 Task: Copy card to any list.
Action: Mouse pressed left at (716, 210)
Screenshot: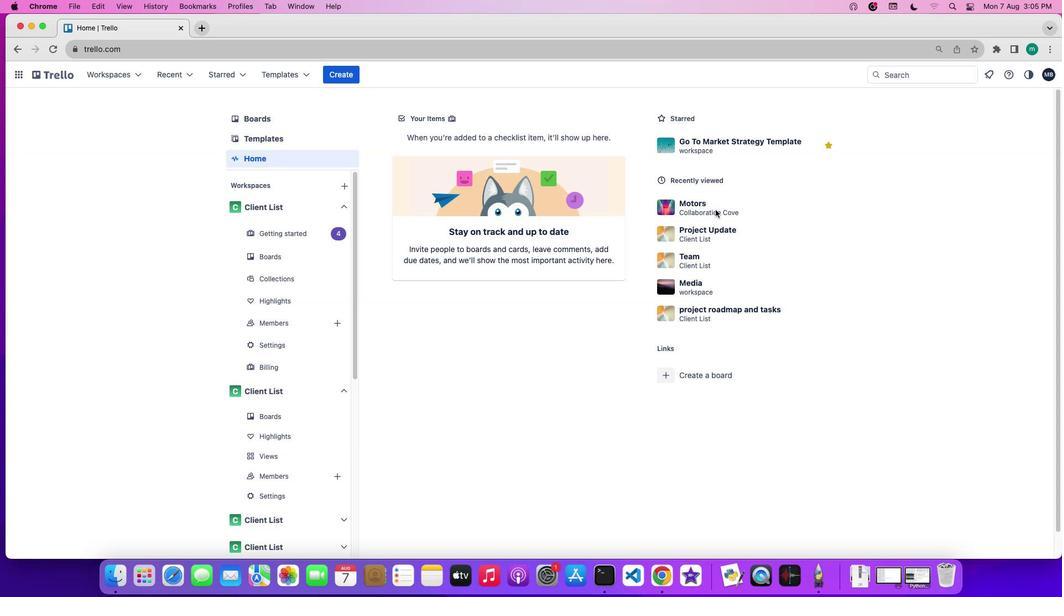 
Action: Mouse pressed left at (716, 210)
Screenshot: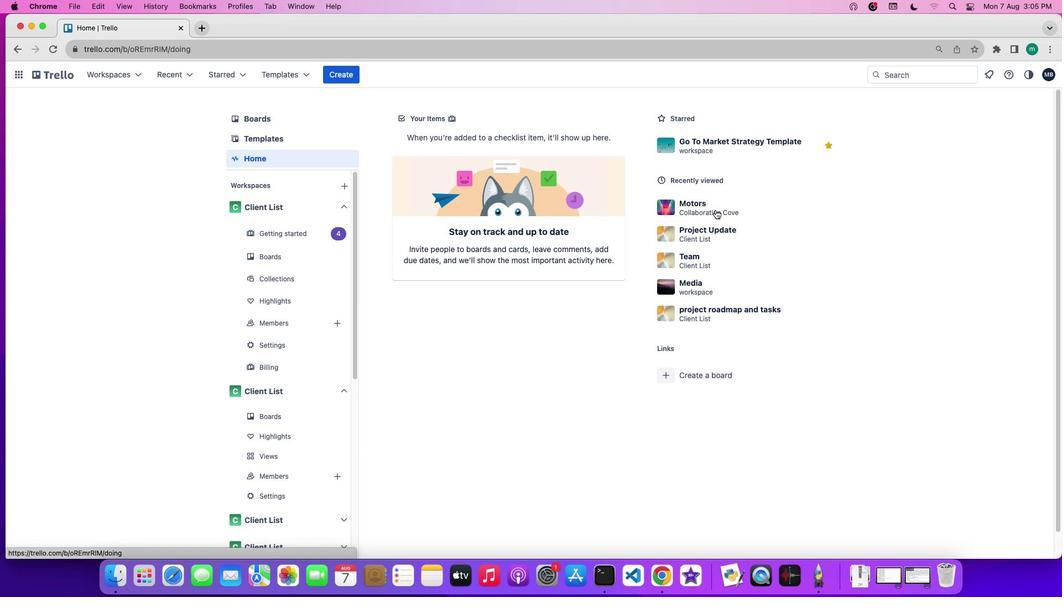 
Action: Mouse moved to (38, 254)
Screenshot: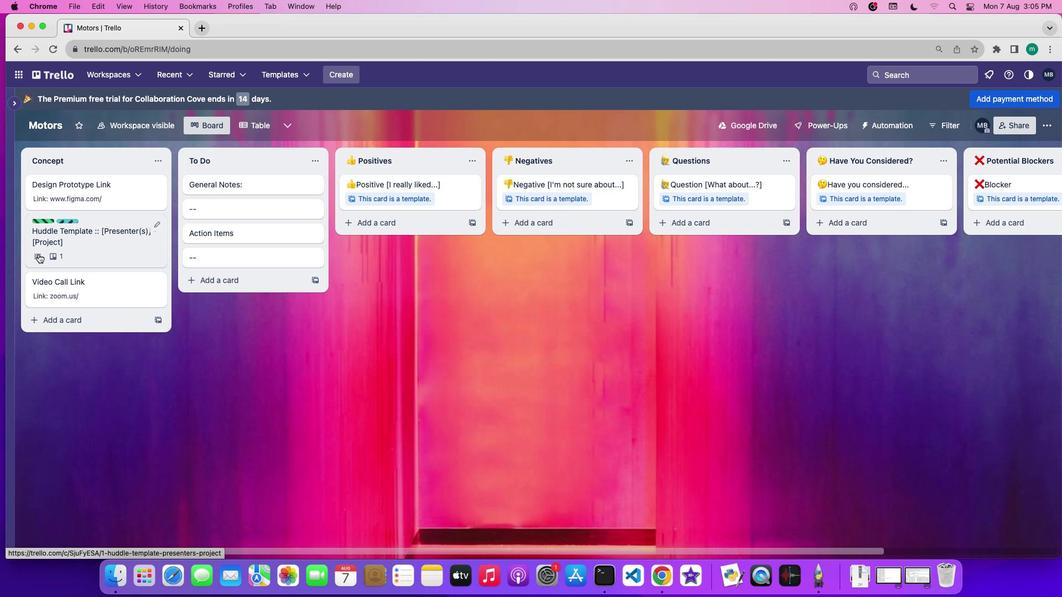 
Action: Mouse pressed left at (38, 254)
Screenshot: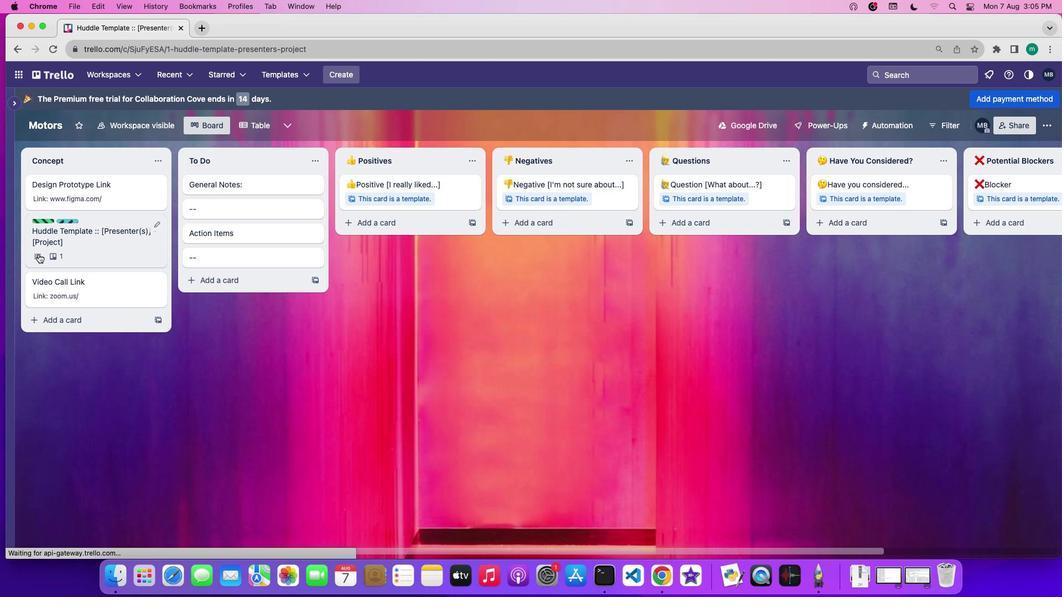 
Action: Mouse moved to (707, 400)
Screenshot: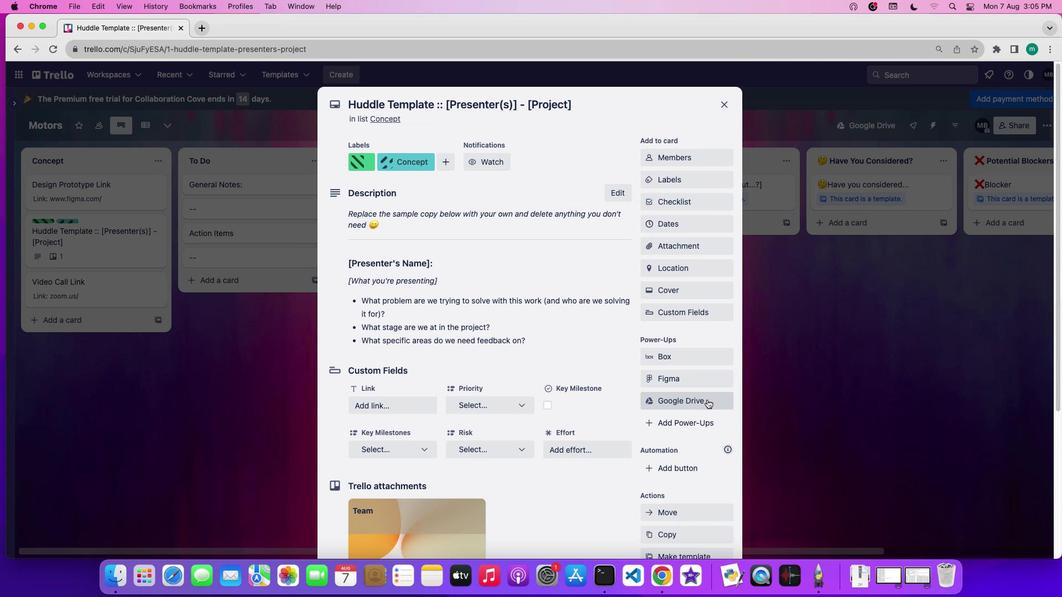 
Action: Mouse scrolled (707, 400) with delta (0, 0)
Screenshot: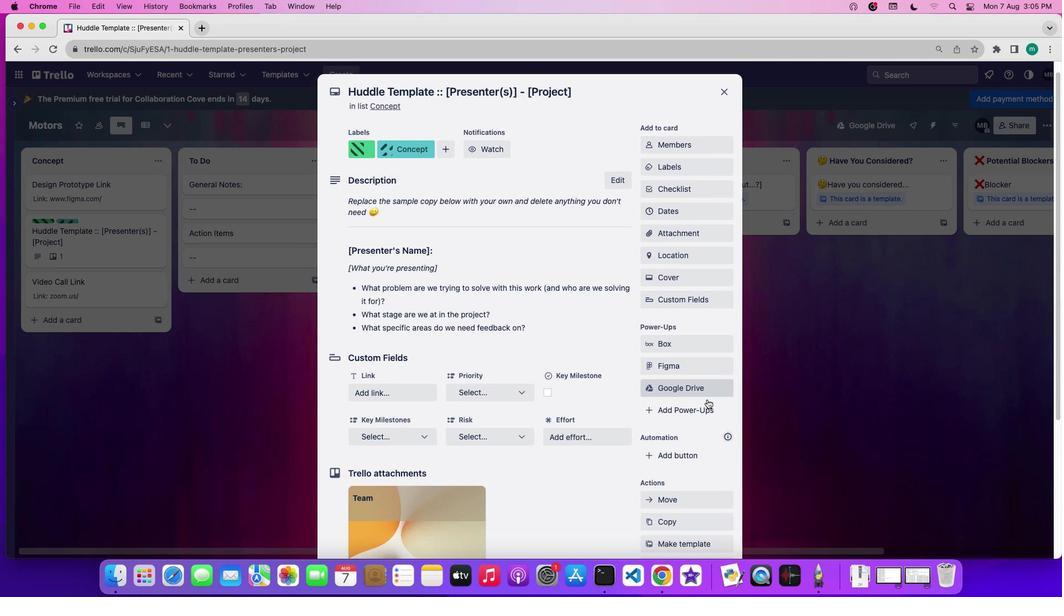 
Action: Mouse scrolled (707, 400) with delta (0, 0)
Screenshot: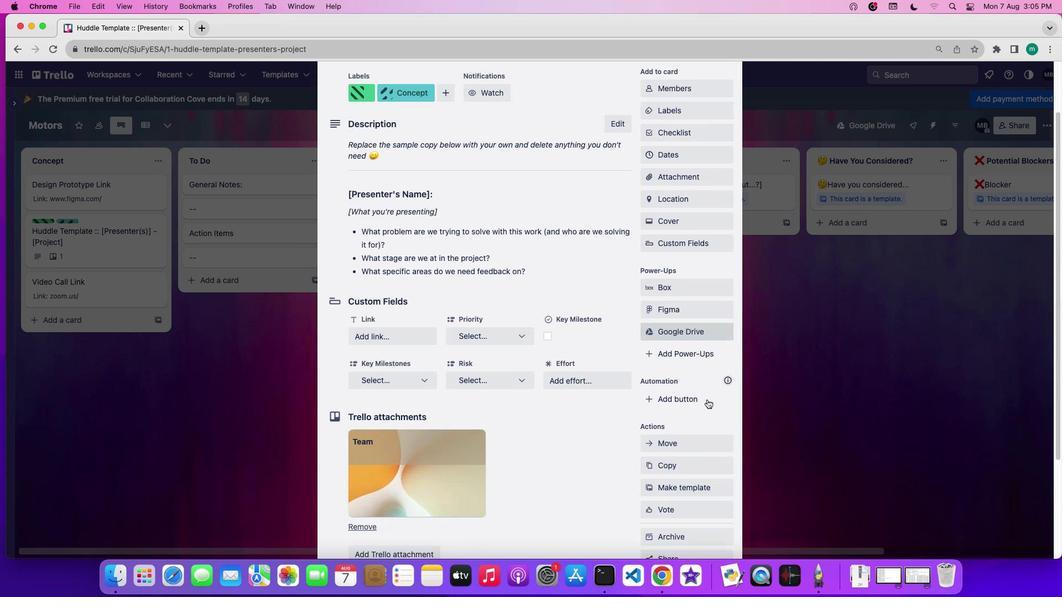 
Action: Mouse scrolled (707, 400) with delta (0, -1)
Screenshot: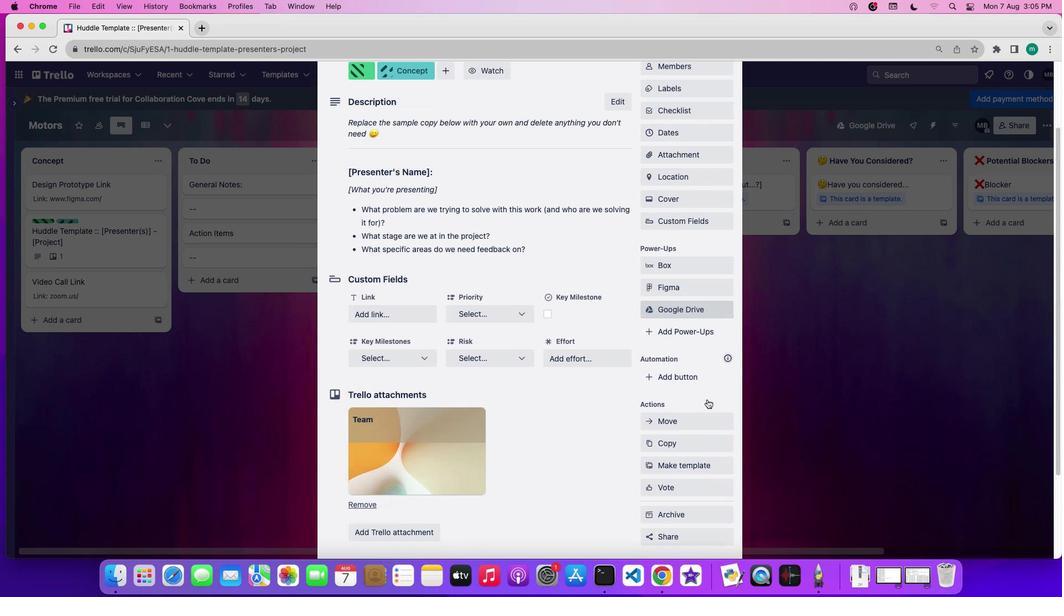 
Action: Mouse scrolled (707, 400) with delta (0, -1)
Screenshot: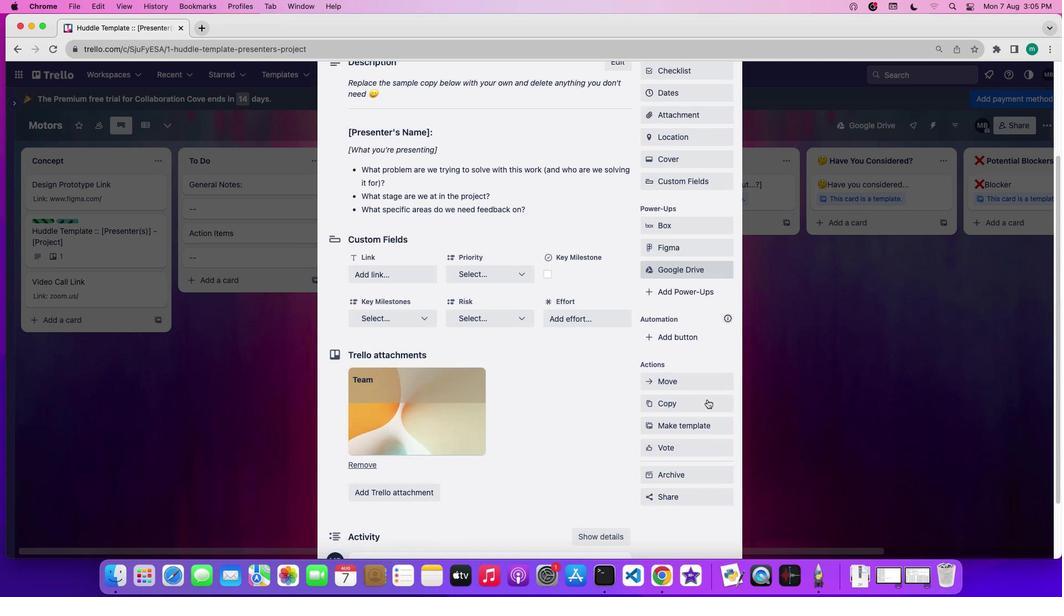 
Action: Mouse moved to (705, 378)
Screenshot: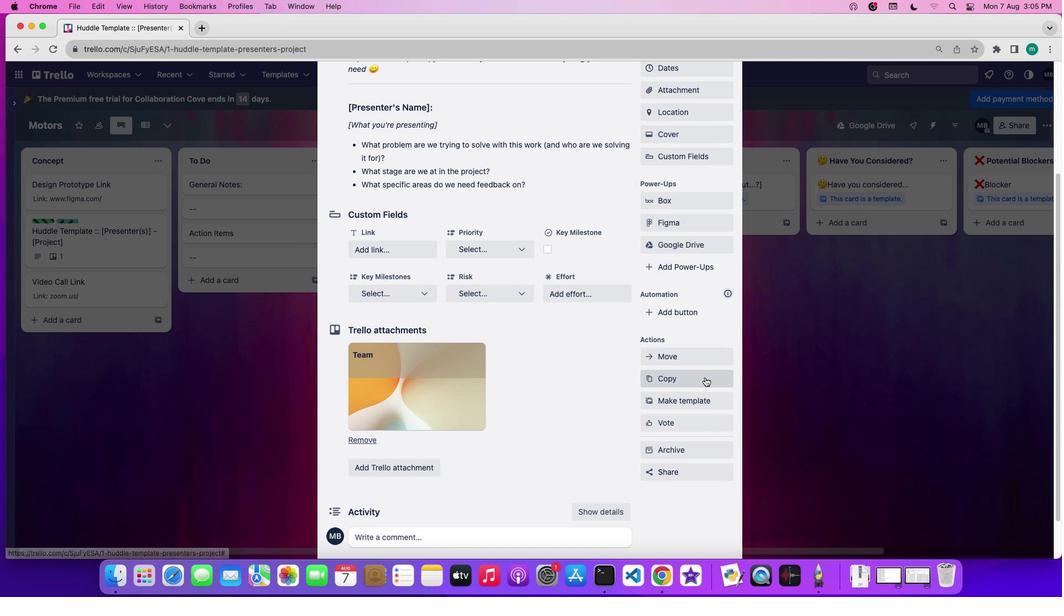 
Action: Mouse pressed left at (705, 378)
Screenshot: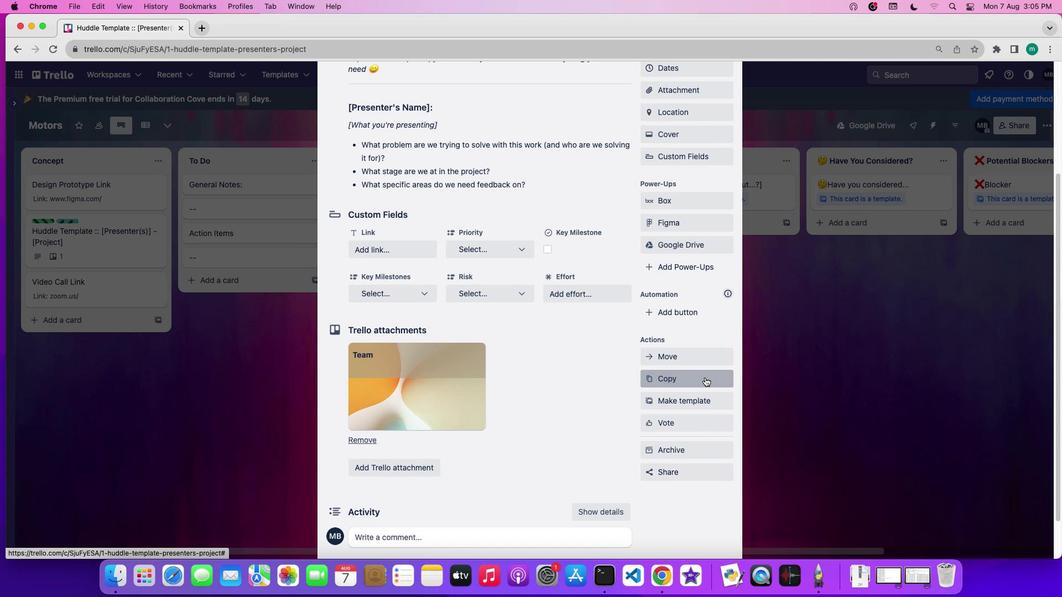 
Action: Mouse moved to (716, 318)
Screenshot: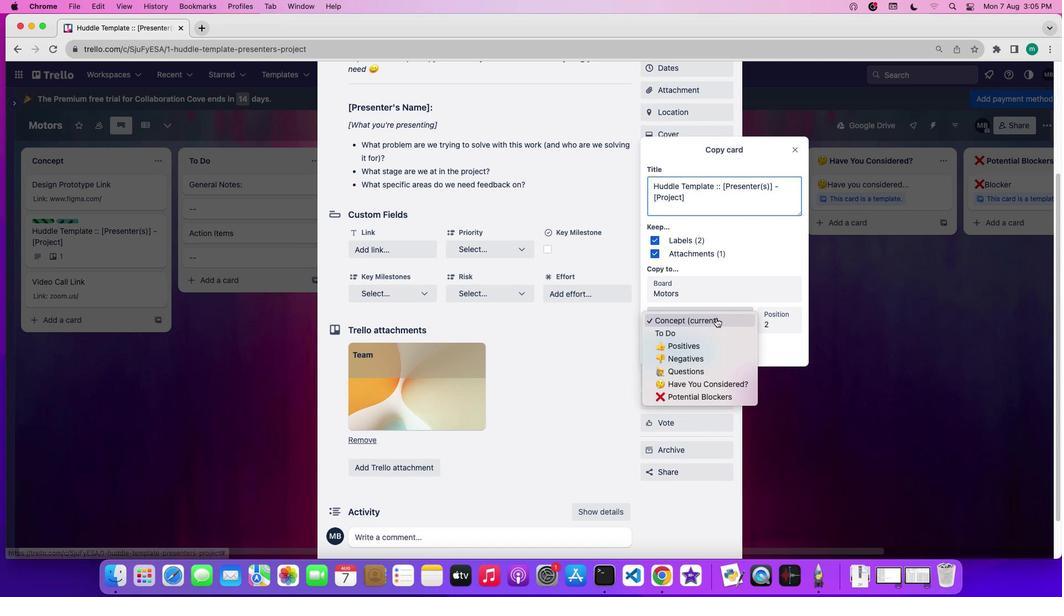 
Action: Mouse pressed left at (716, 318)
Screenshot: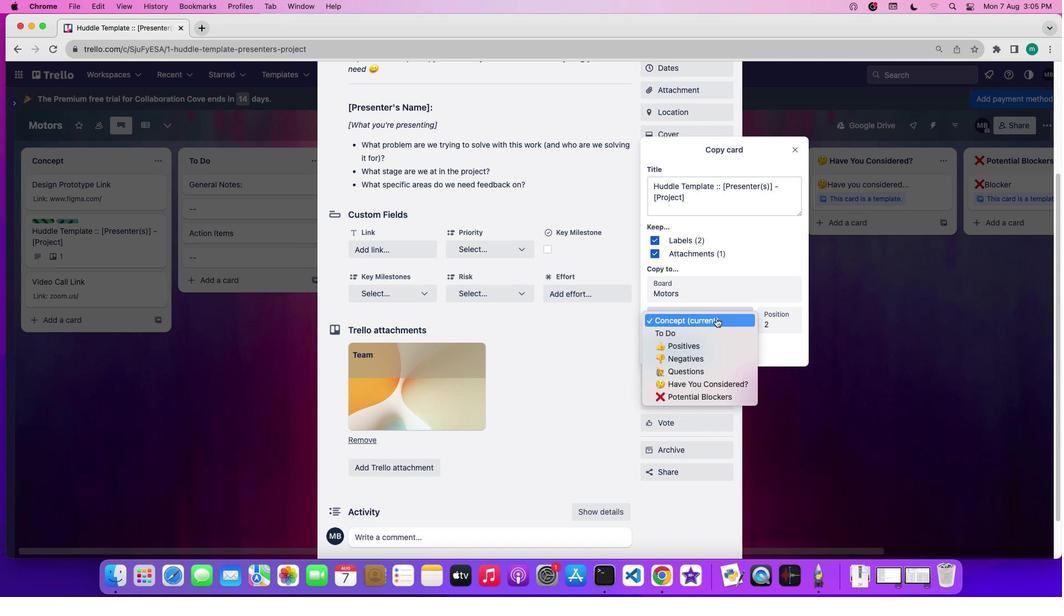 
Action: Mouse moved to (713, 331)
Screenshot: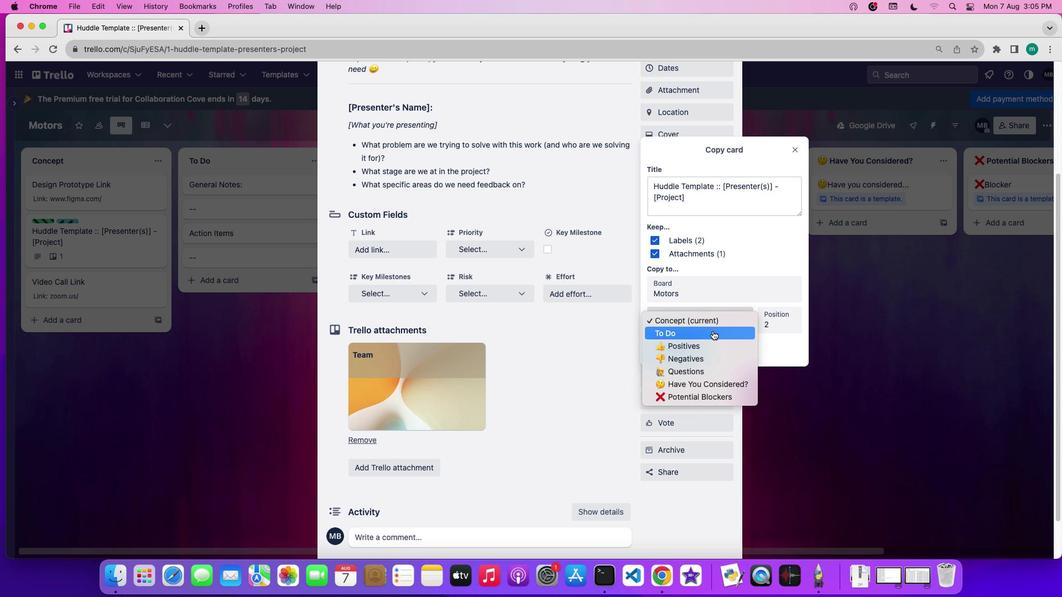 
Action: Mouse pressed left at (713, 331)
Screenshot: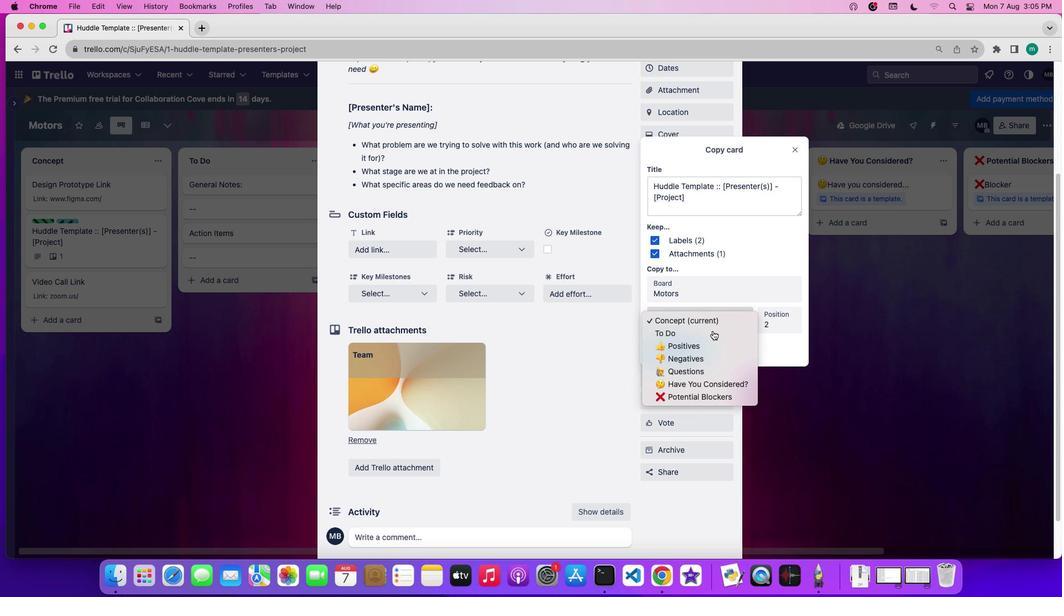 
